 Task: Enable the background graphics.
Action: Mouse moved to (46, 114)
Screenshot: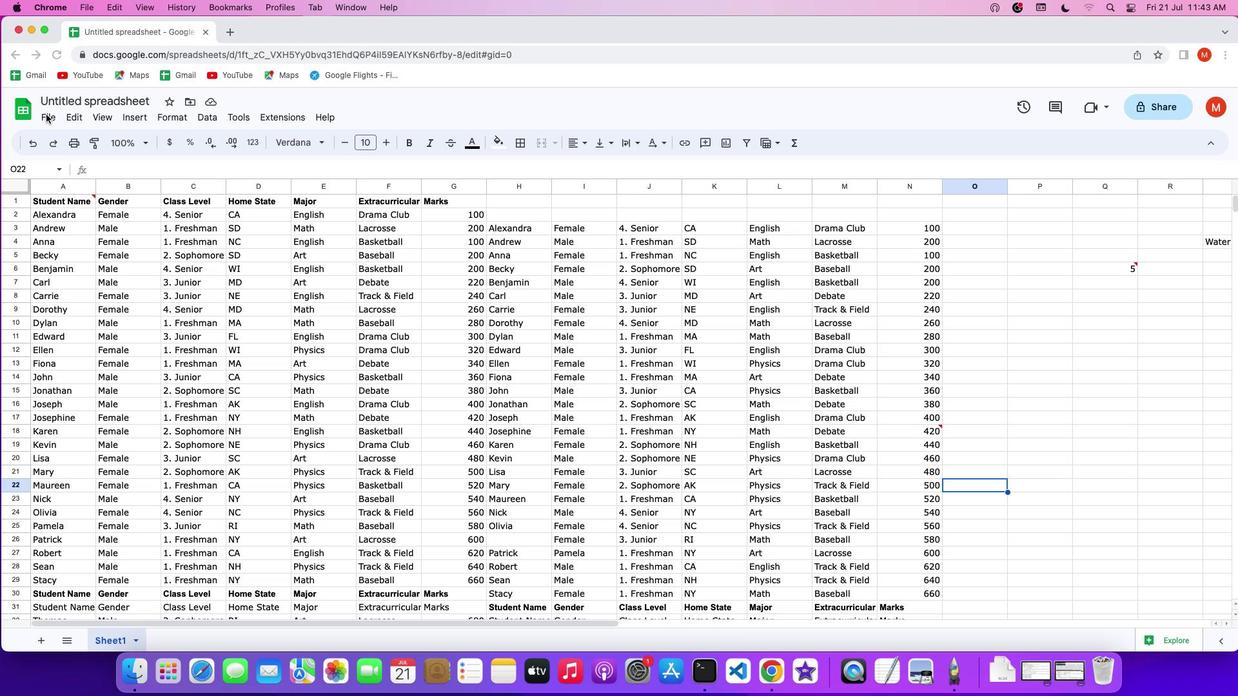 
Action: Mouse pressed left at (46, 114)
Screenshot: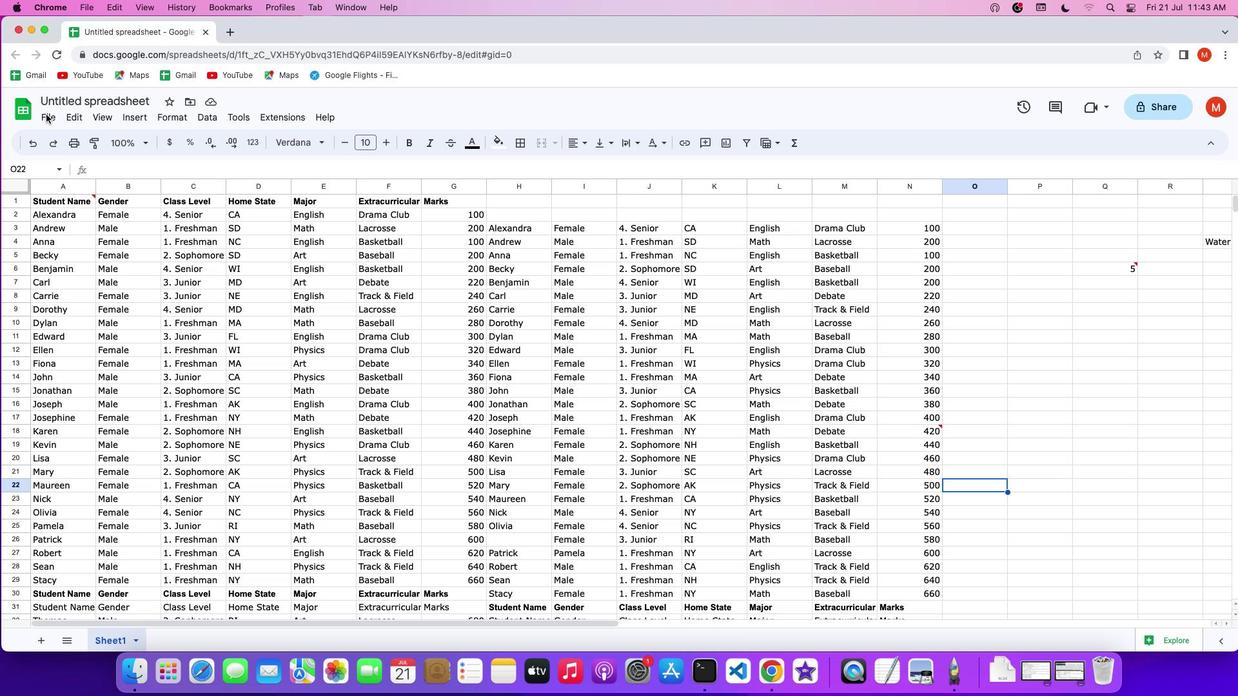 
Action: Mouse pressed left at (46, 114)
Screenshot: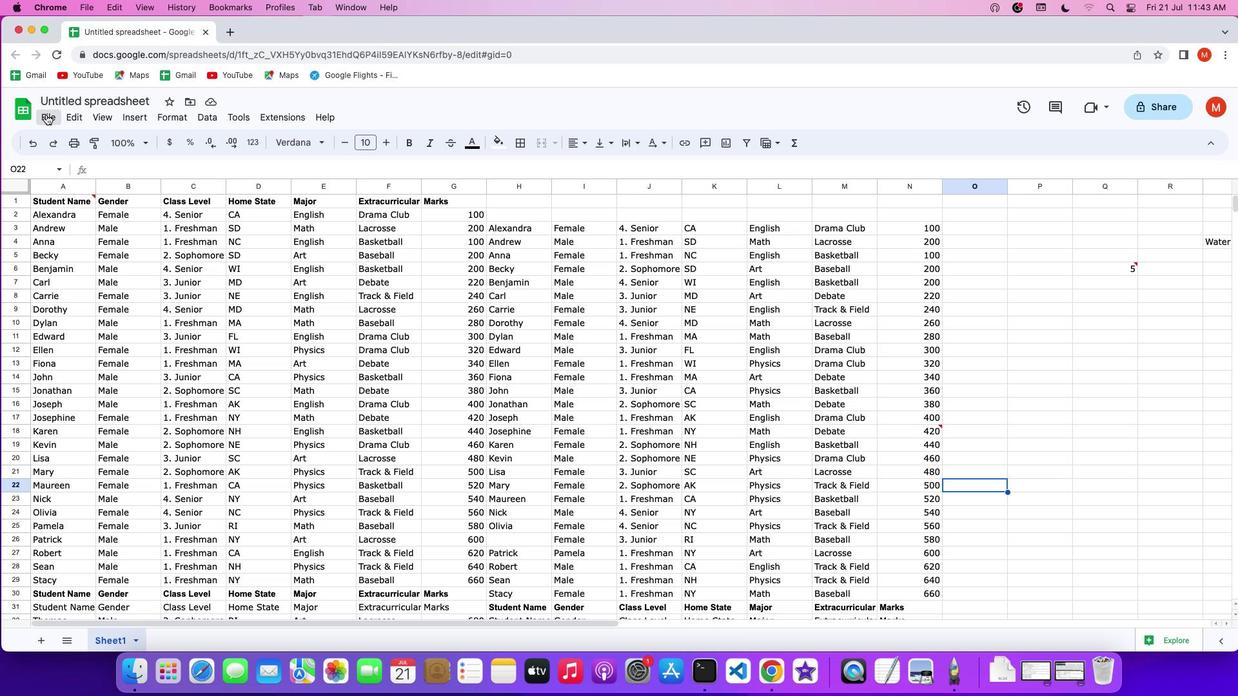 
Action: Mouse pressed left at (46, 114)
Screenshot: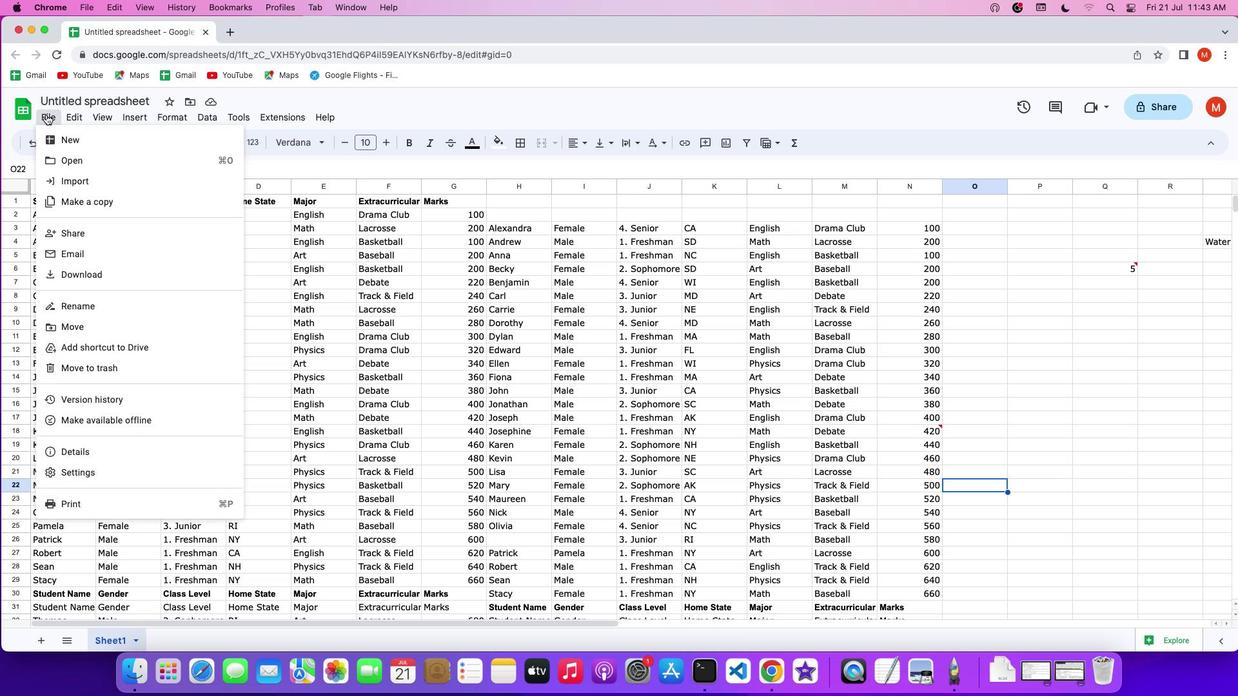 
Action: Mouse moved to (102, 497)
Screenshot: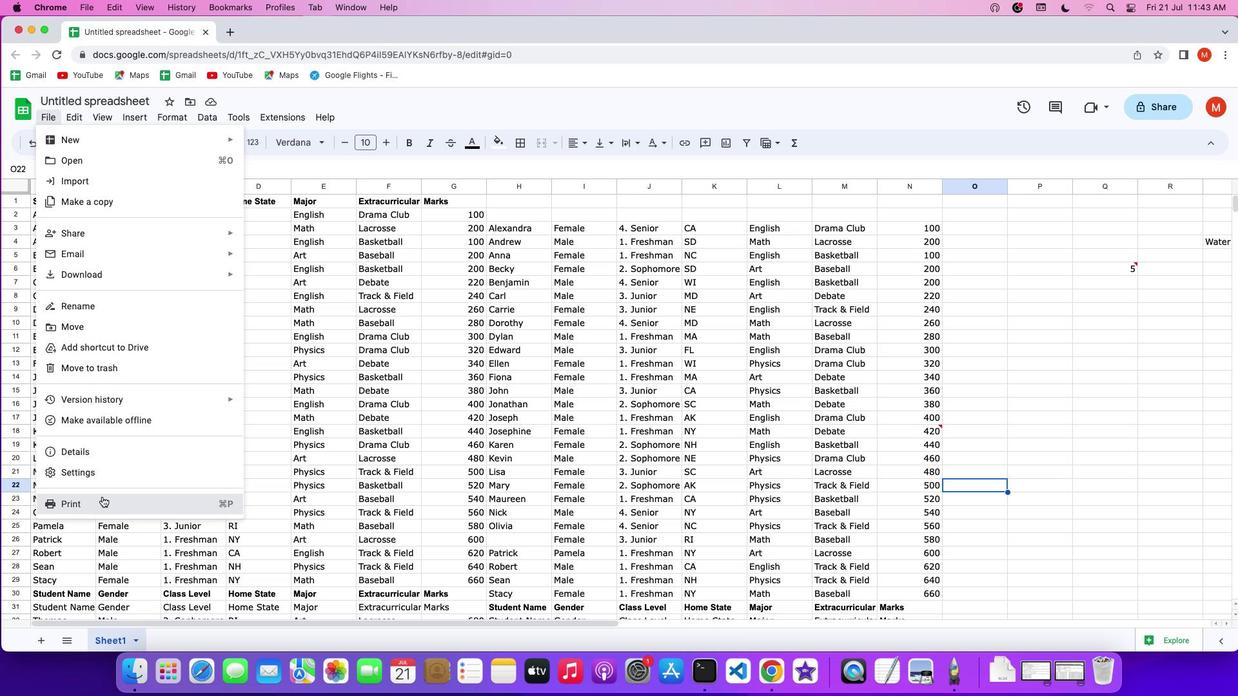 
Action: Mouse pressed left at (102, 497)
Screenshot: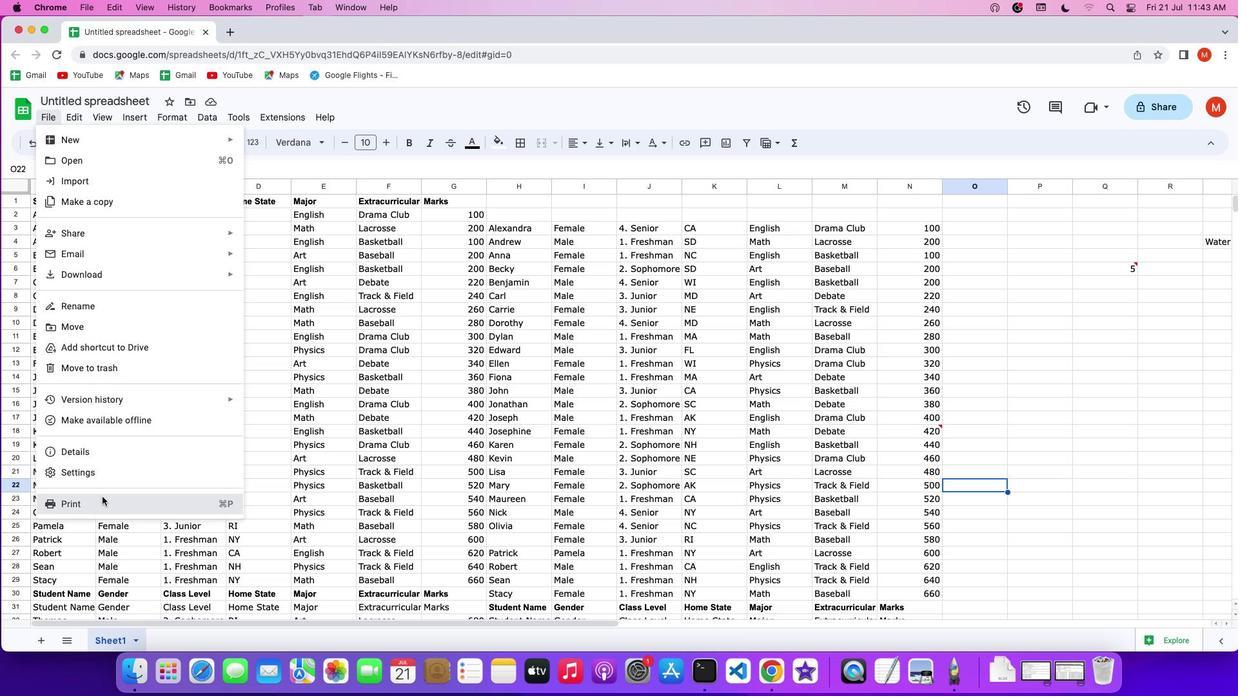 
Action: Mouse moved to (1192, 105)
Screenshot: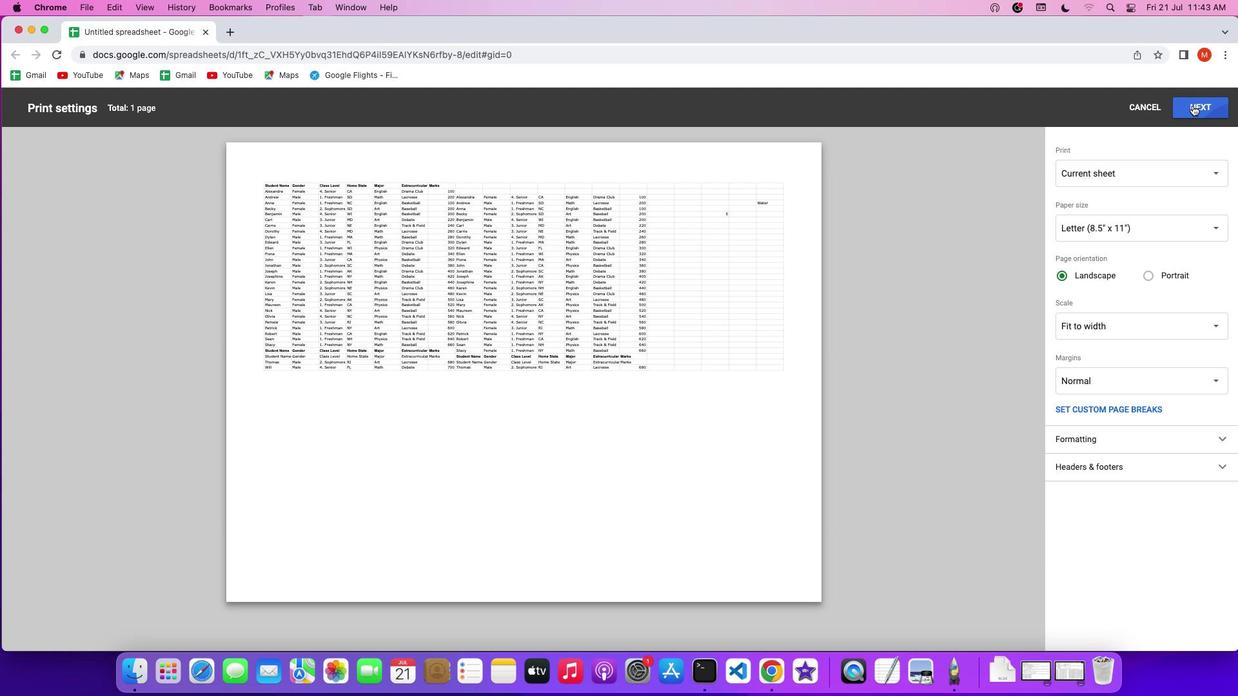
Action: Mouse pressed left at (1192, 105)
Screenshot: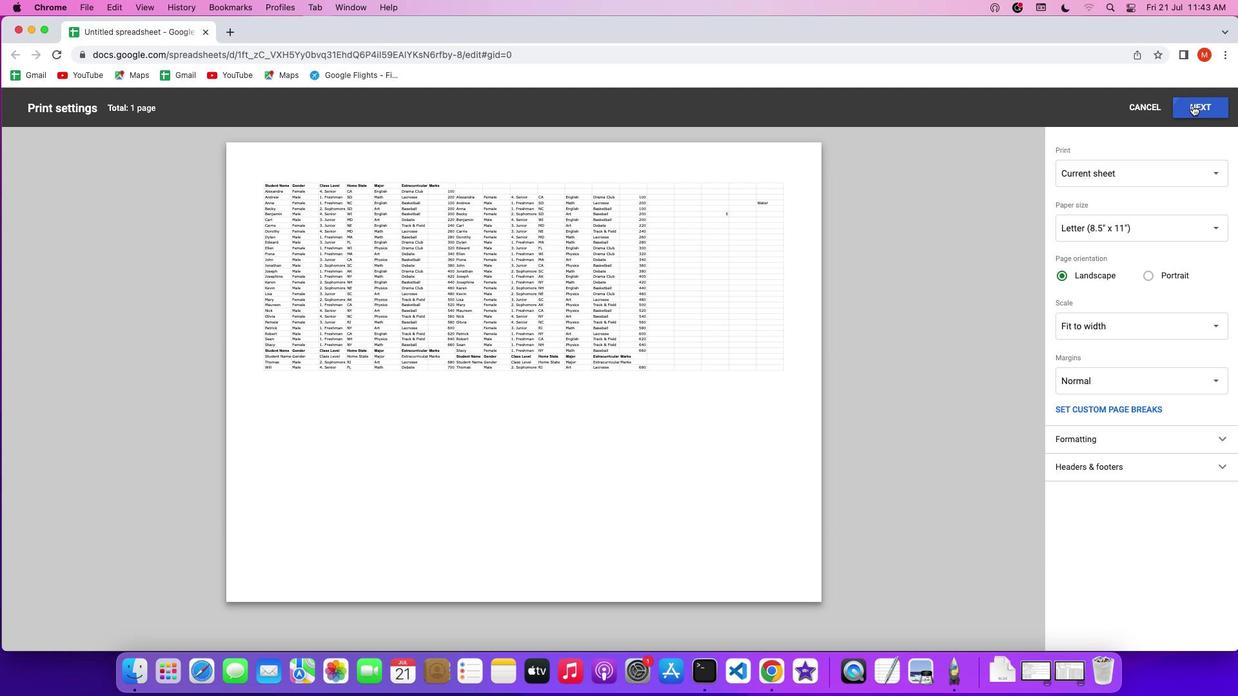 
Action: Mouse moved to (1006, 236)
Screenshot: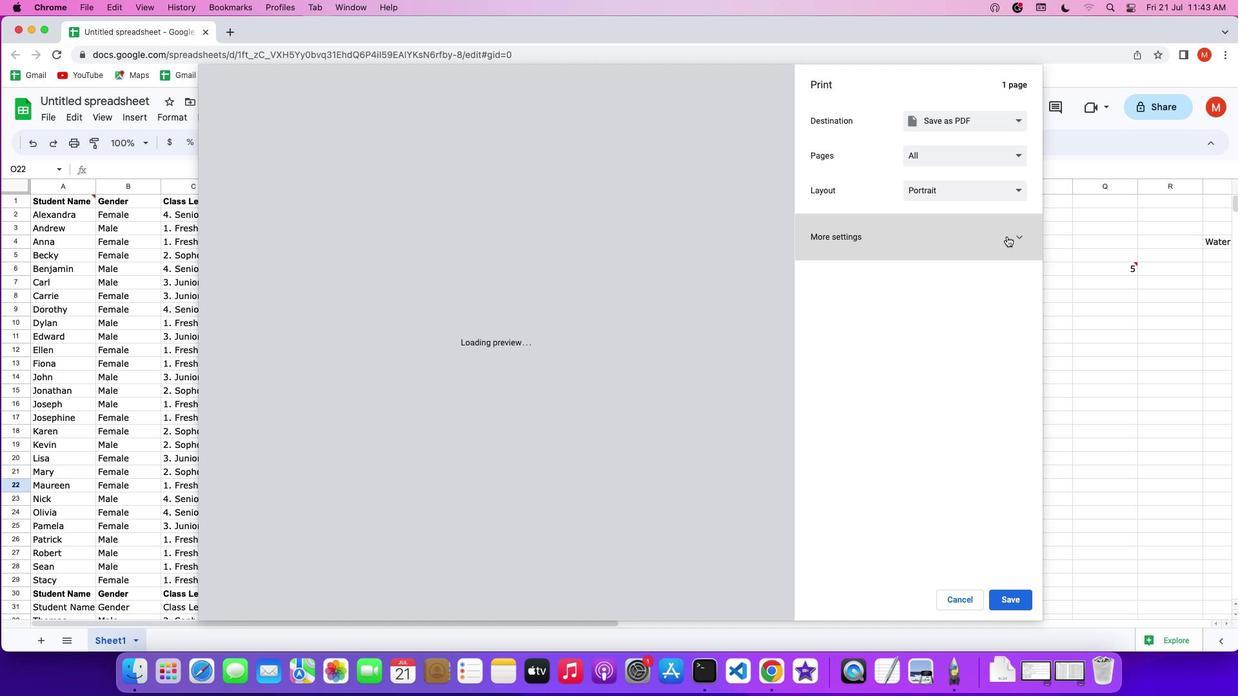 
Action: Mouse pressed left at (1006, 236)
Screenshot: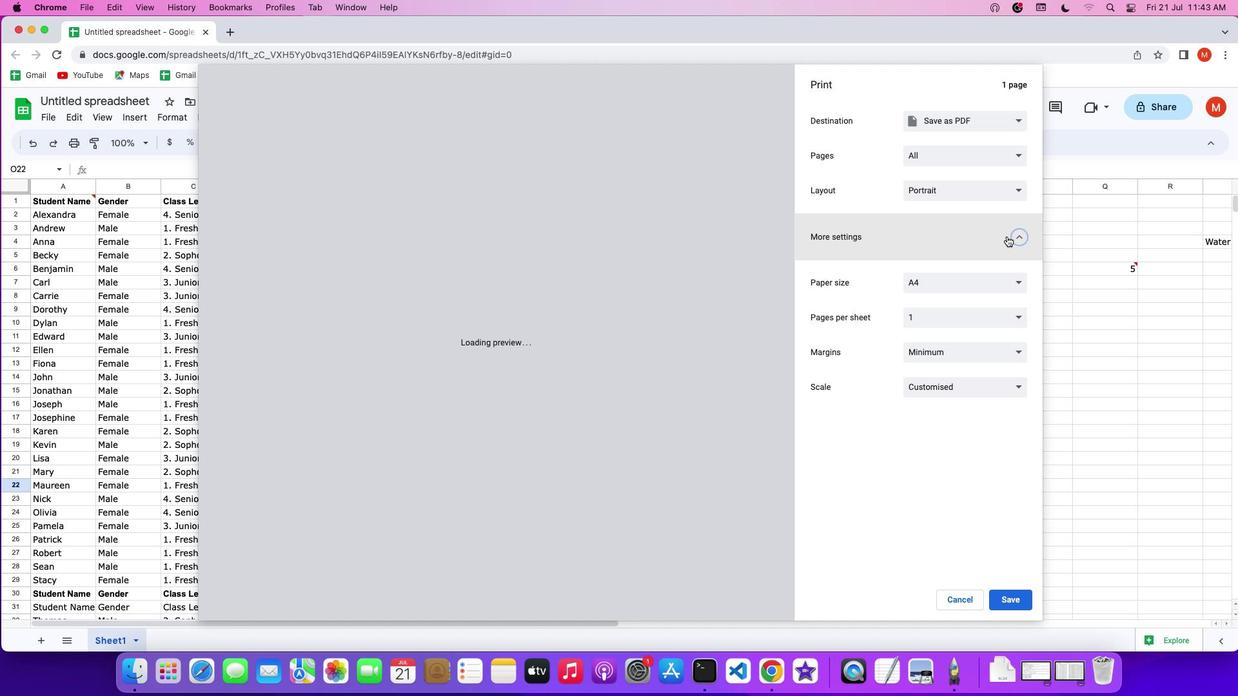 
Action: Mouse moved to (912, 464)
Screenshot: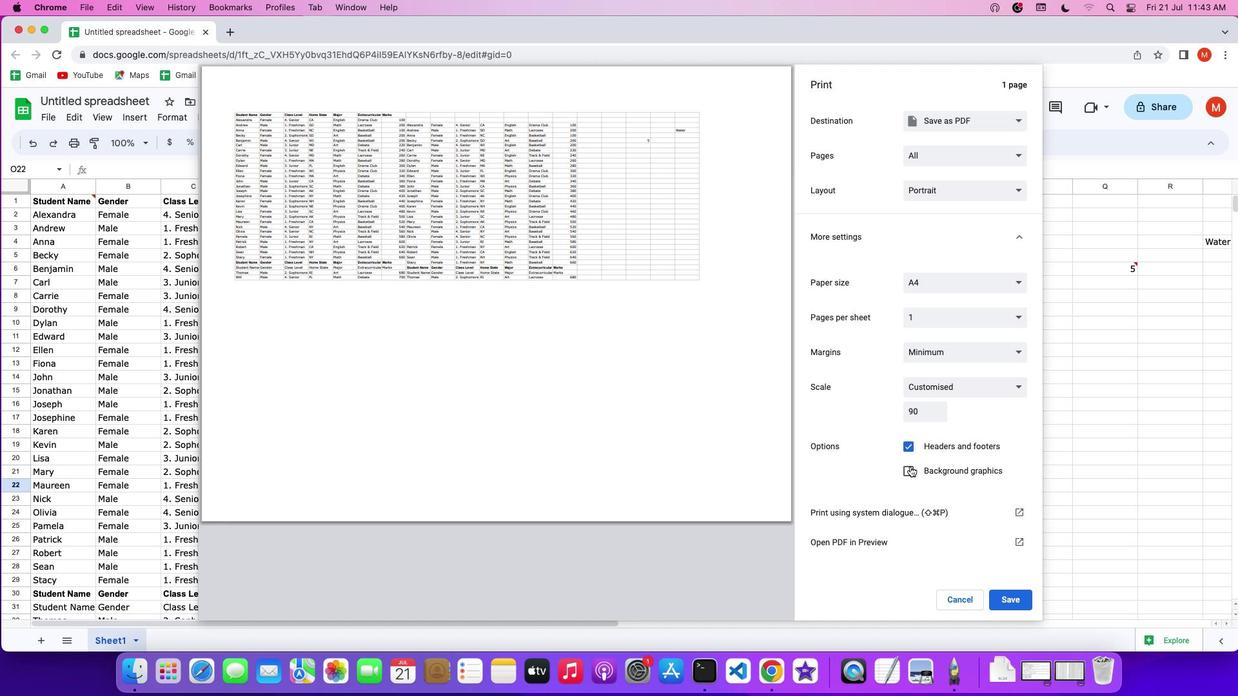 
Action: Mouse pressed left at (912, 464)
Screenshot: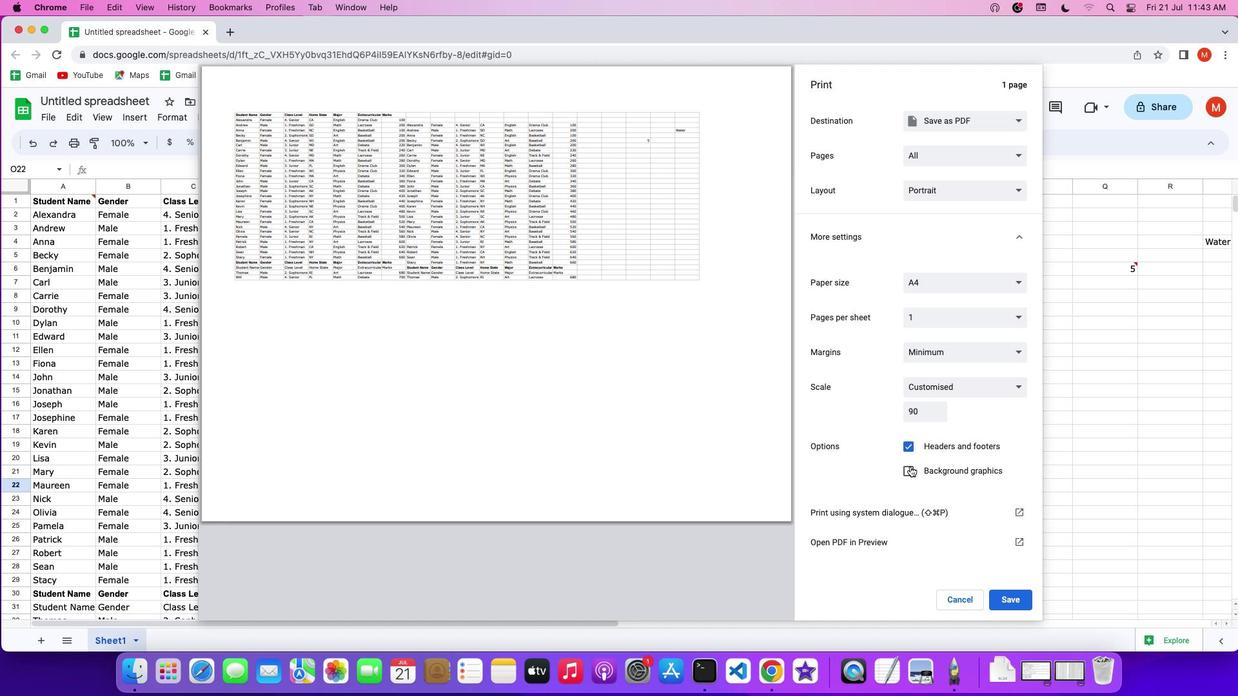 
Action: Mouse moved to (964, 461)
Screenshot: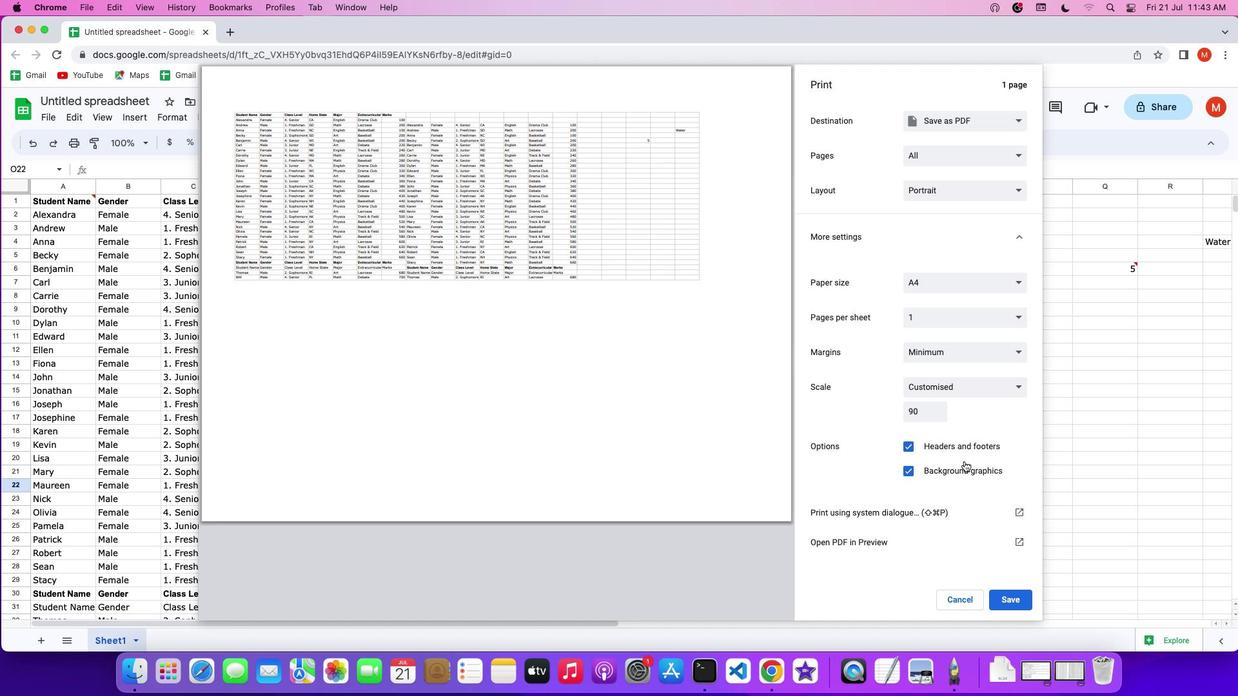 
